 Task: Add a field from the Popular template Priority a blank project ComplexBridge
Action: Mouse moved to (1317, 141)
Screenshot: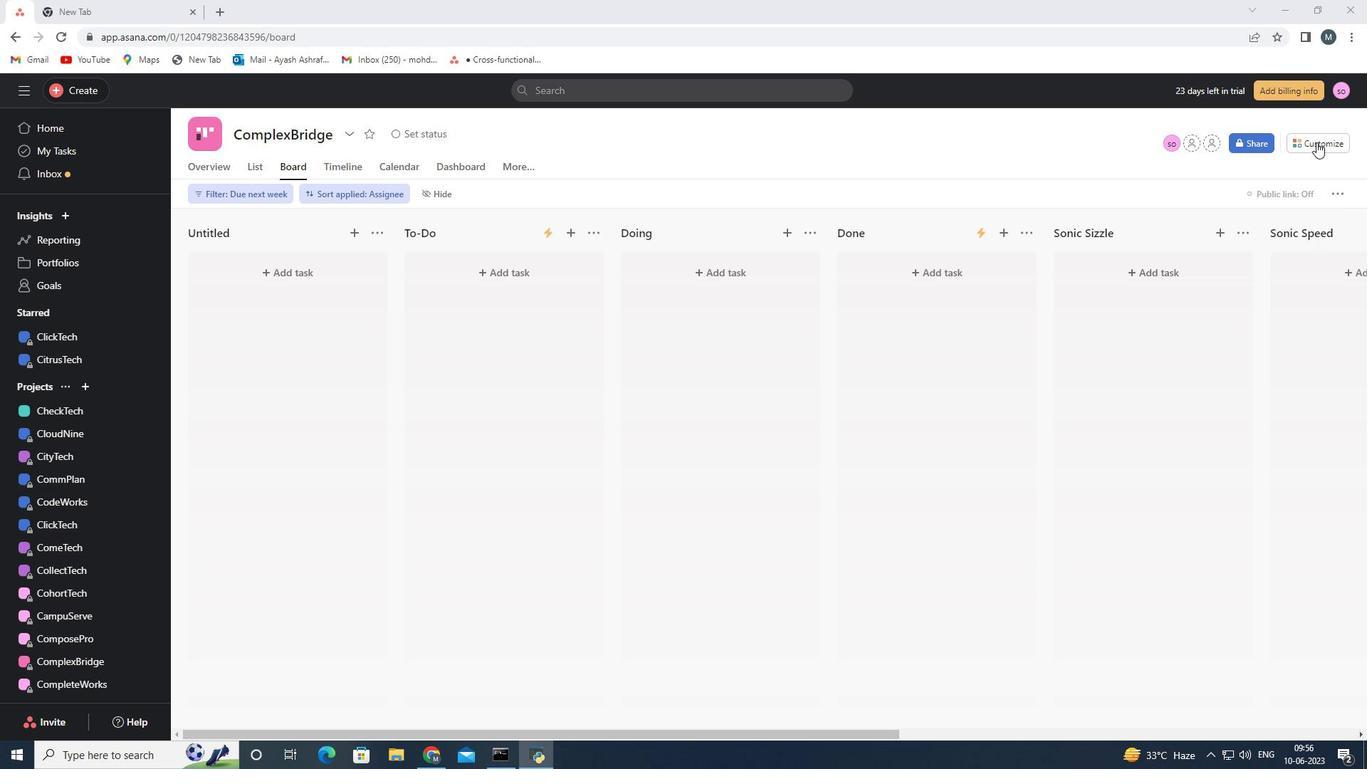 
Action: Mouse pressed left at (1317, 141)
Screenshot: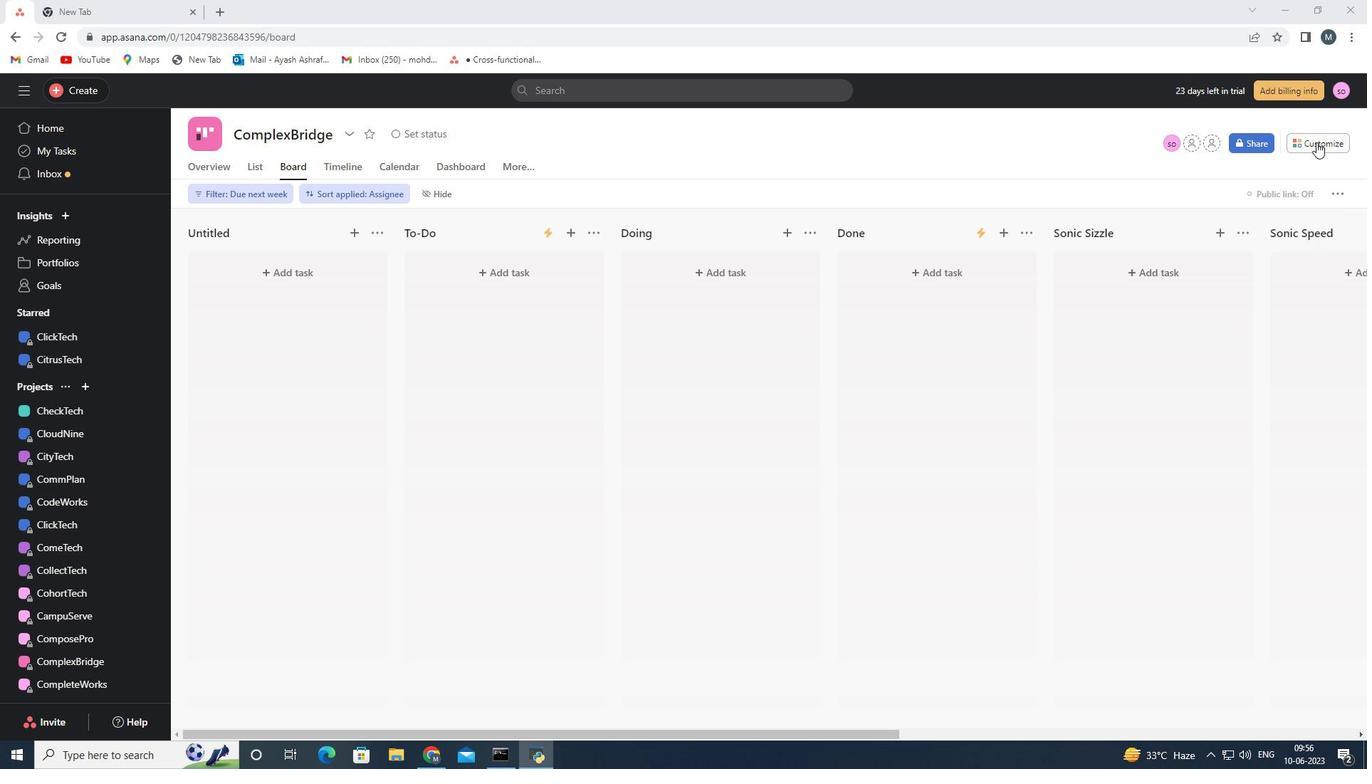 
Action: Mouse moved to (1175, 304)
Screenshot: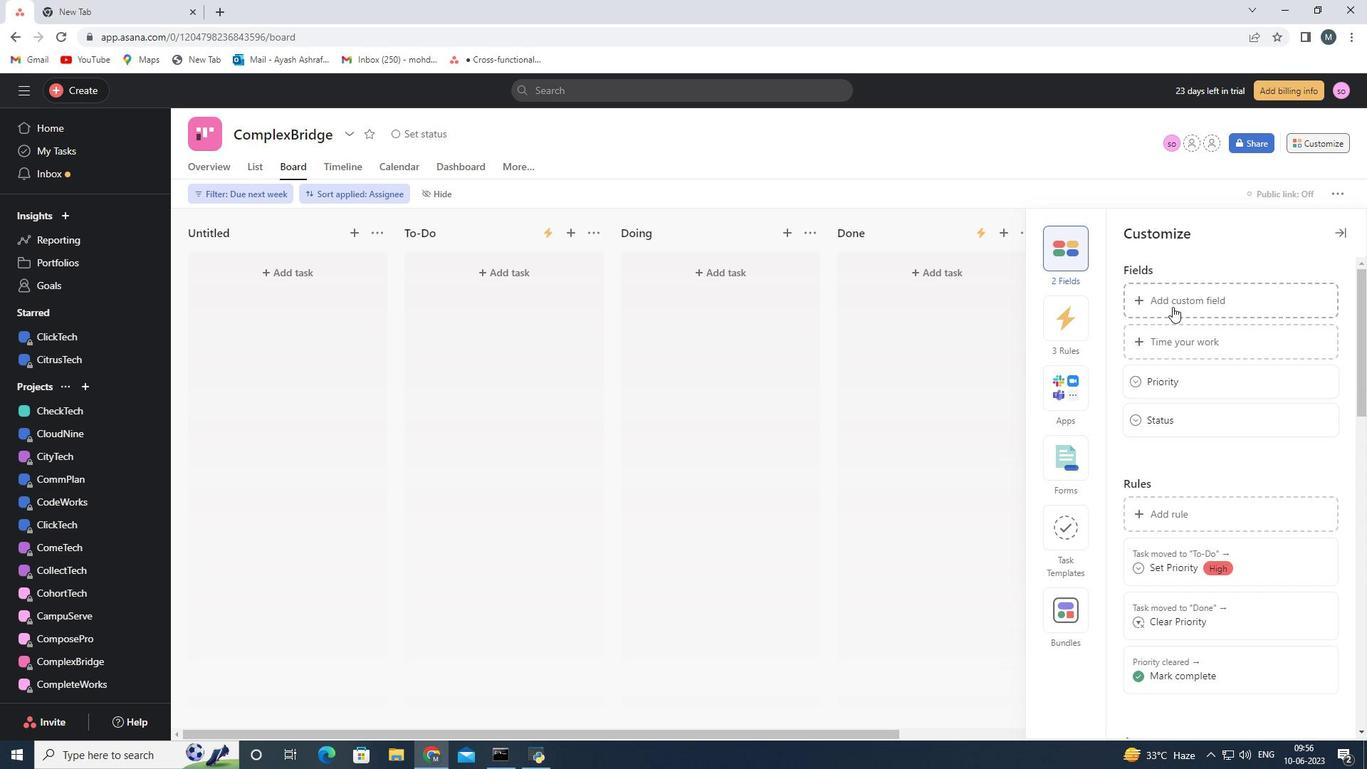 
Action: Mouse pressed left at (1175, 304)
Screenshot: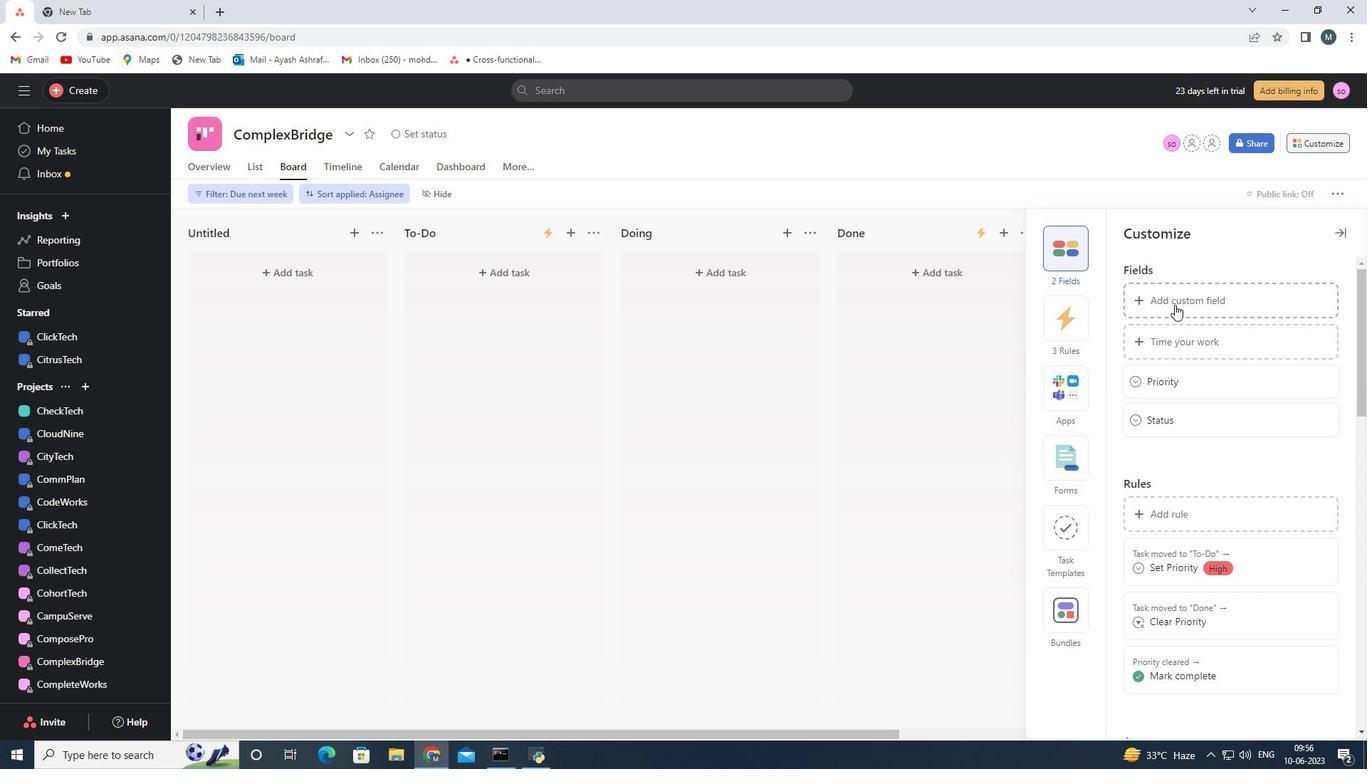 
Action: Mouse moved to (579, 238)
Screenshot: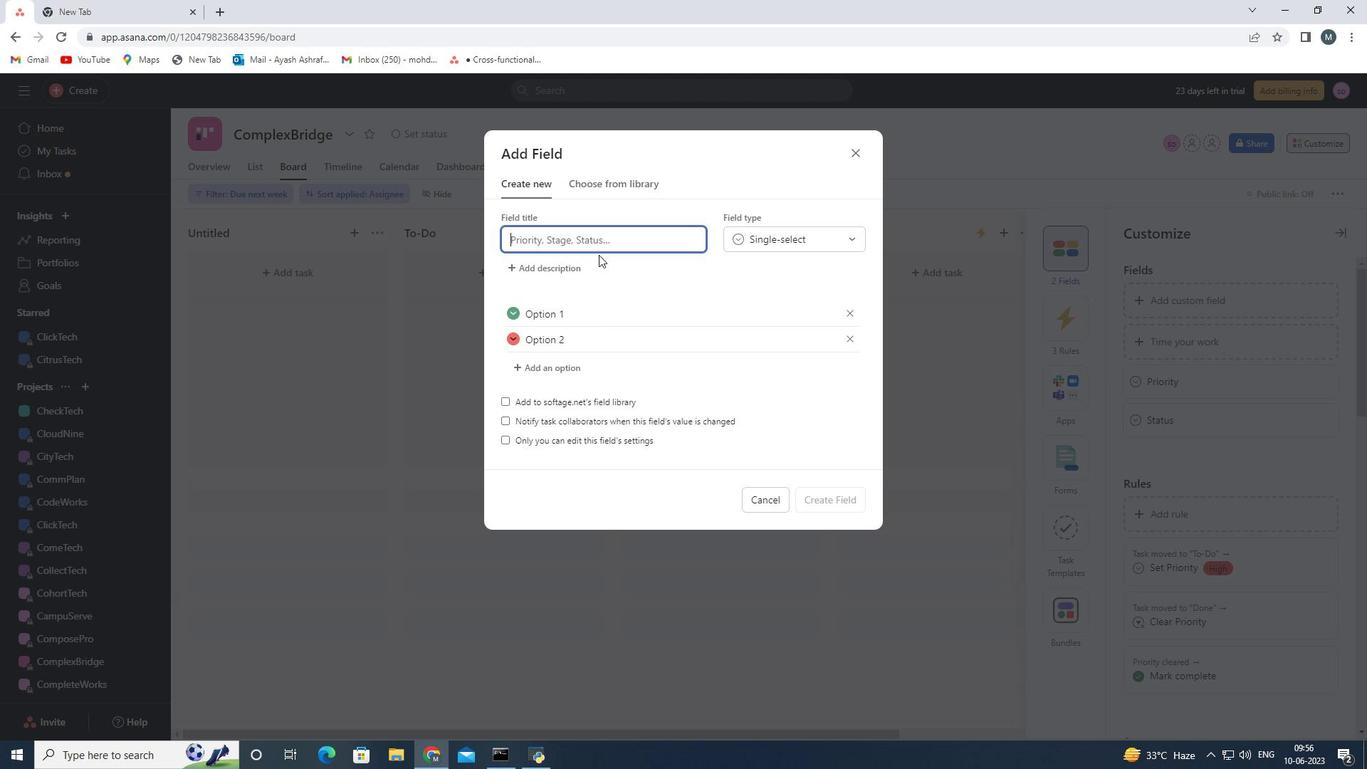 
Action: Mouse pressed left at (579, 238)
Screenshot: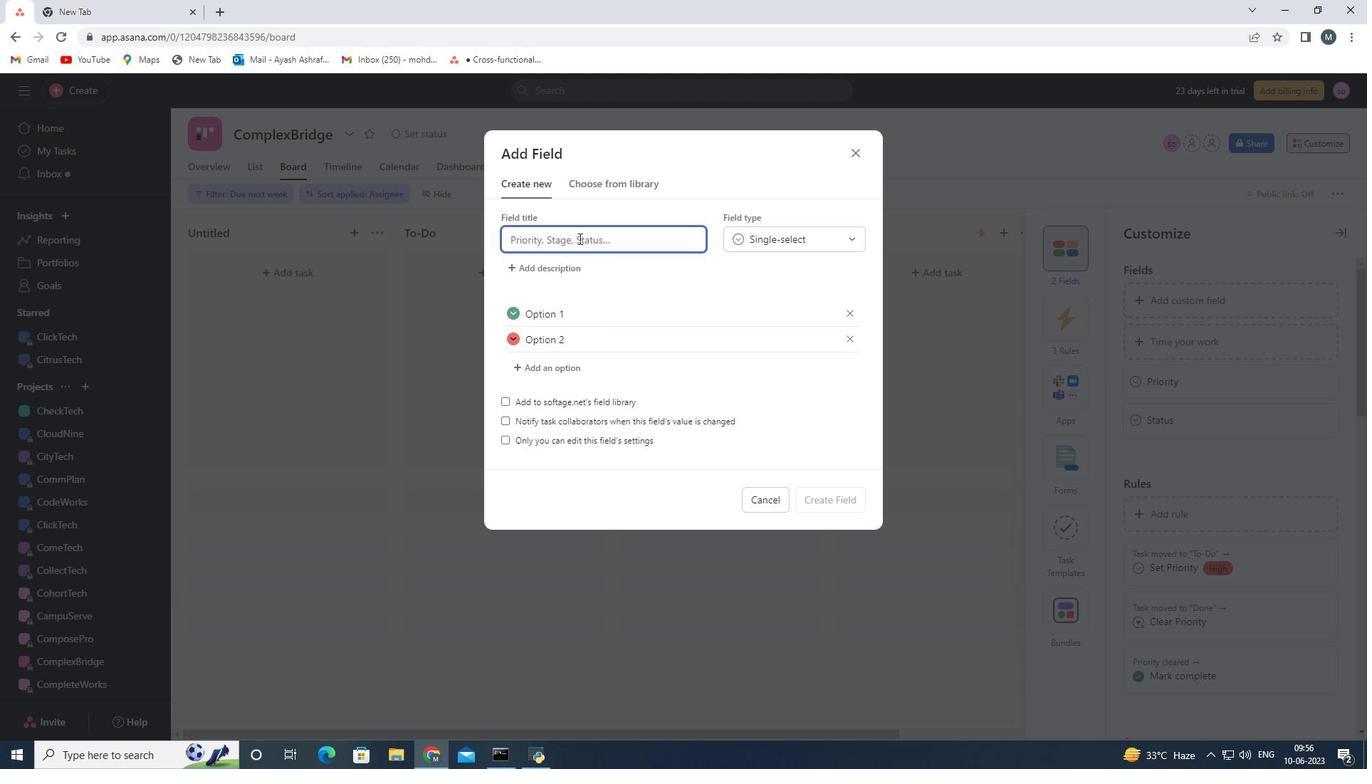 
Action: Mouse moved to (579, 238)
Screenshot: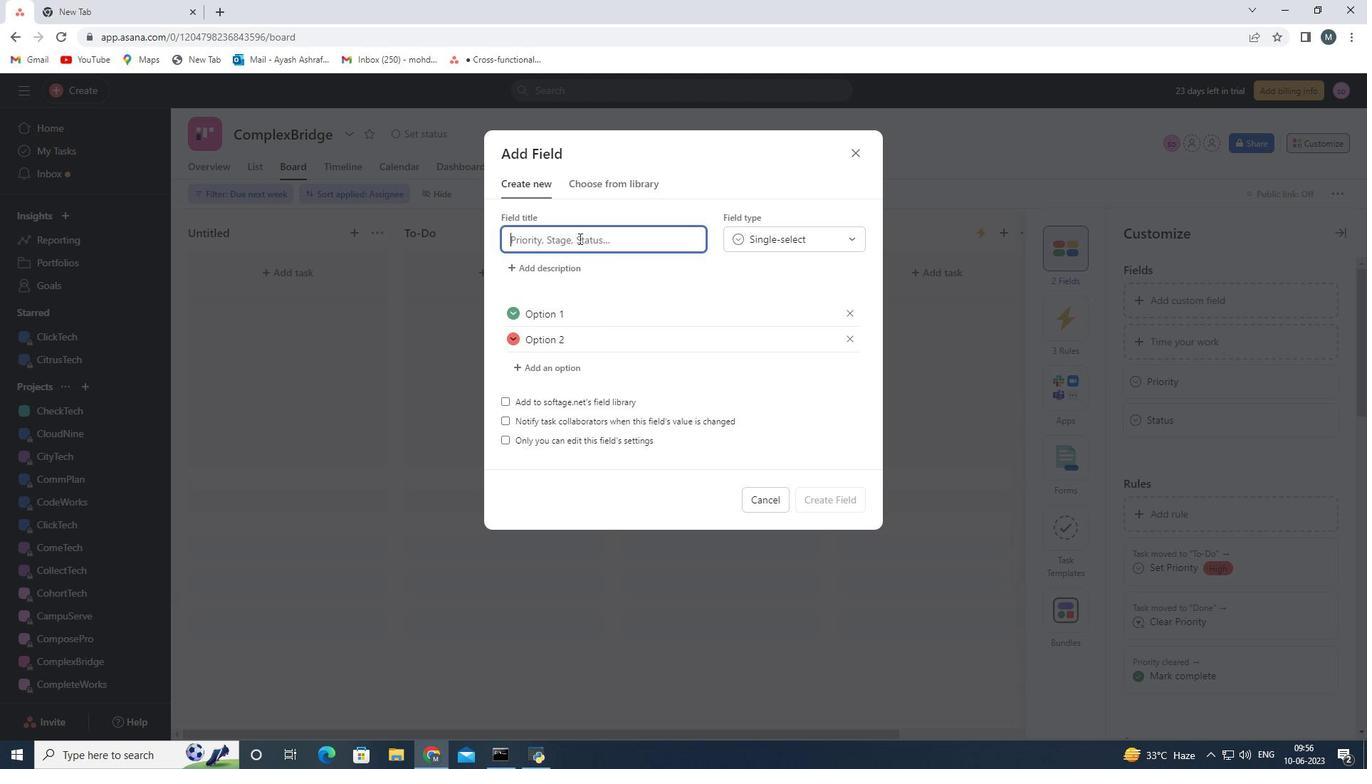 
Action: Key pressed <Key.shift><Key.shift><Key.shift><Key.shift><Key.shift><Key.shift><Key.shift><Key.shift><Key.shift><Key.shift><Key.shift><Key.shift><Key.shift><Key.shift><Key.shift><Key.shift><Key.shift><Key.shift>Priority<Key.space>
Screenshot: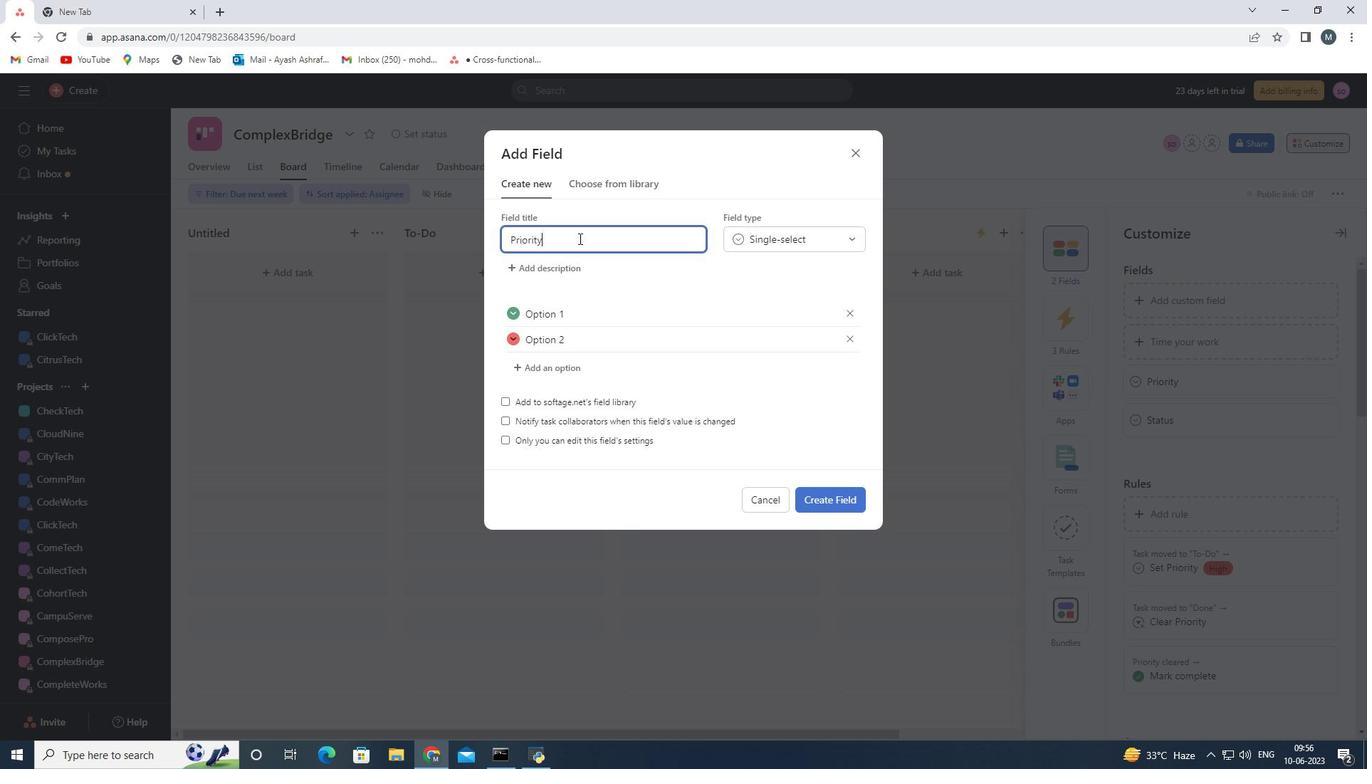
Action: Mouse moved to (810, 500)
Screenshot: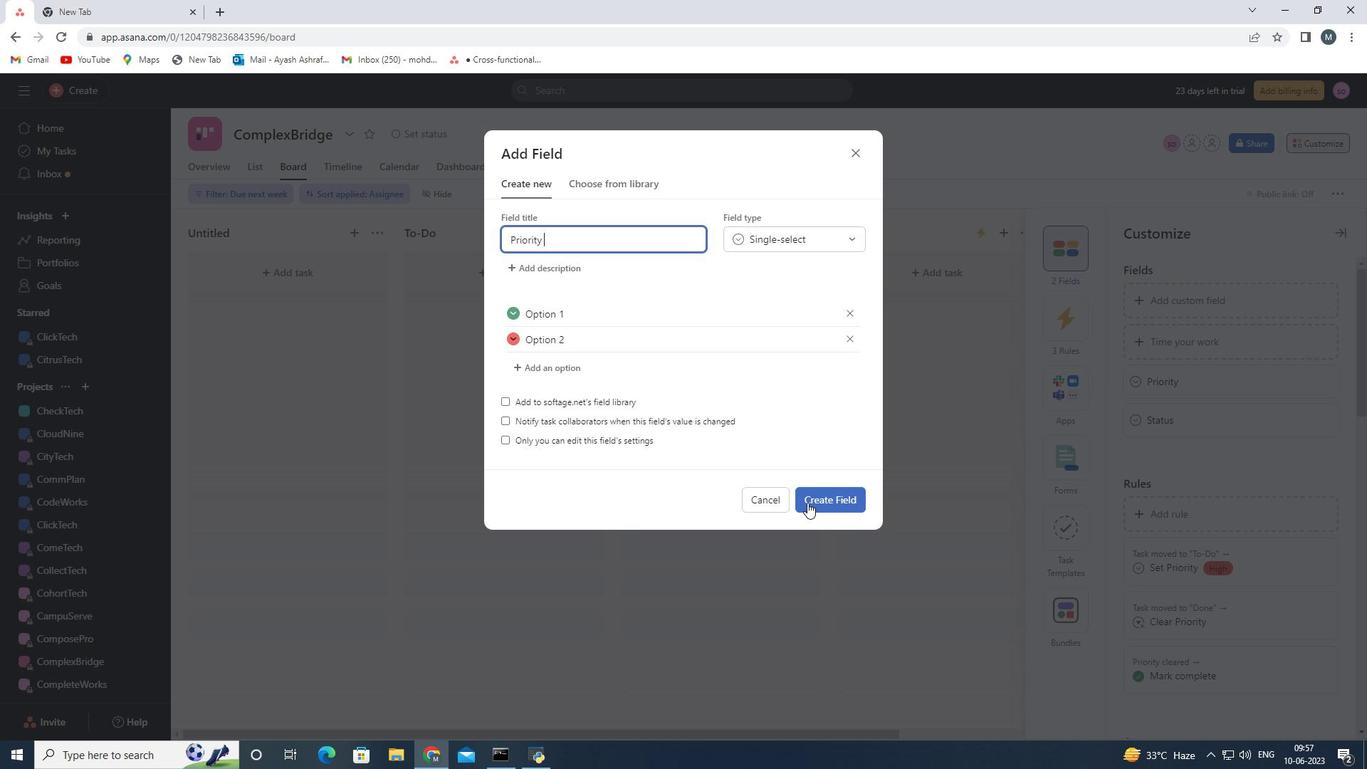 
Action: Mouse pressed left at (810, 500)
Screenshot: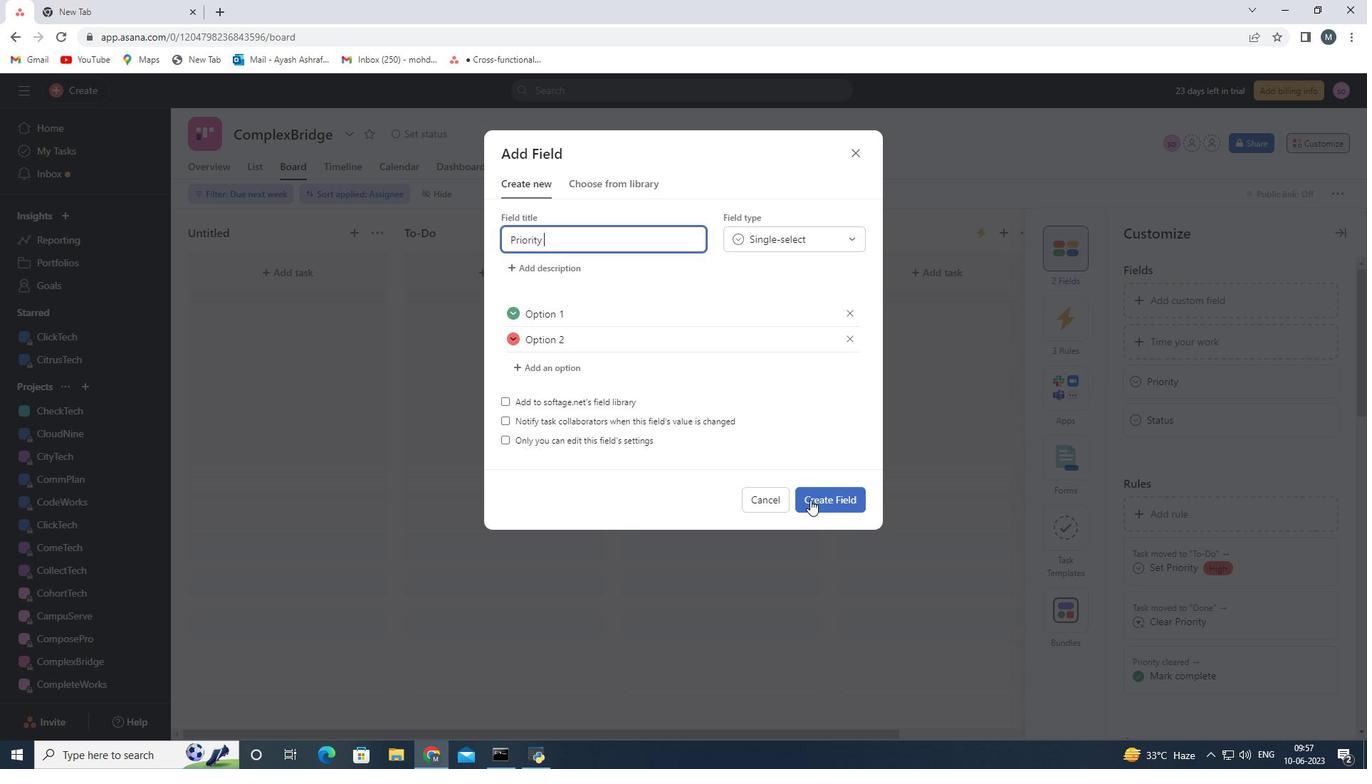 
Action: Mouse moved to (527, 495)
Screenshot: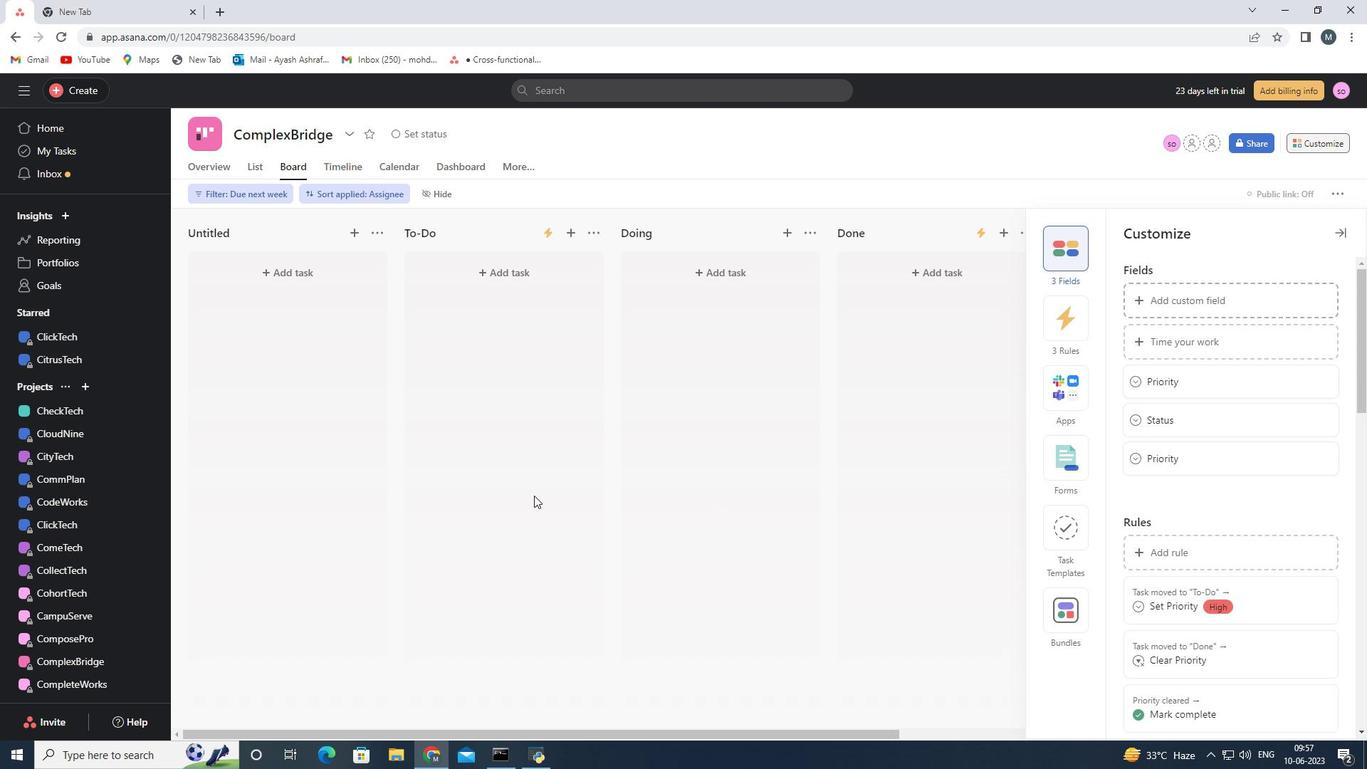 
